 Task: Create a due date automation trigger when advanced on, on the wednesday of the week a card is due add content with a description not ending with resume at 11:00 AM.
Action: Mouse moved to (1084, 88)
Screenshot: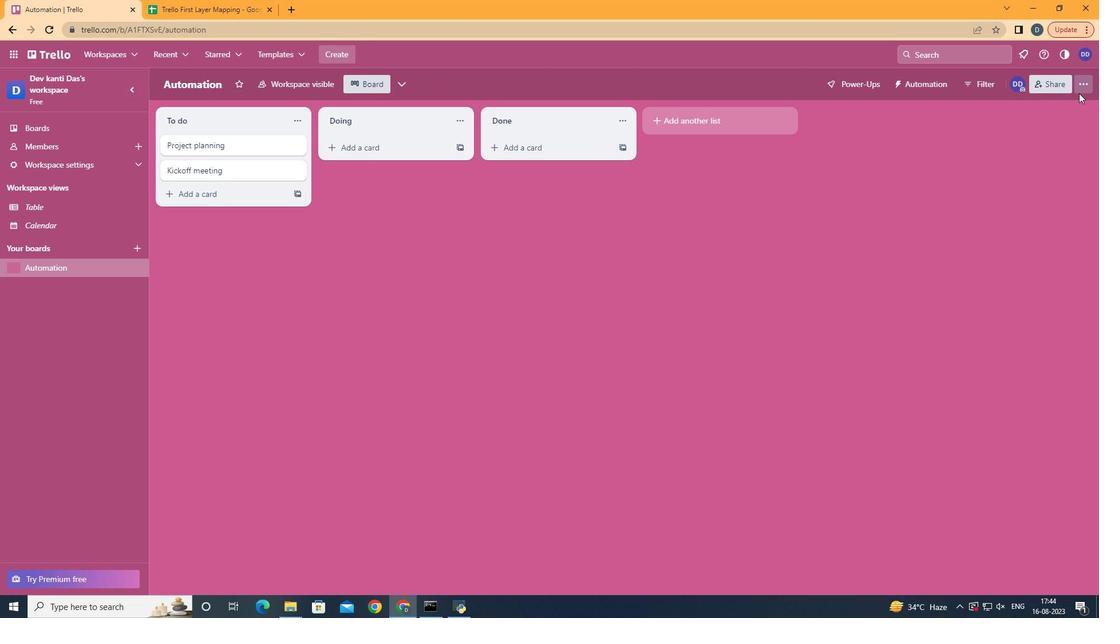
Action: Mouse pressed left at (1084, 88)
Screenshot: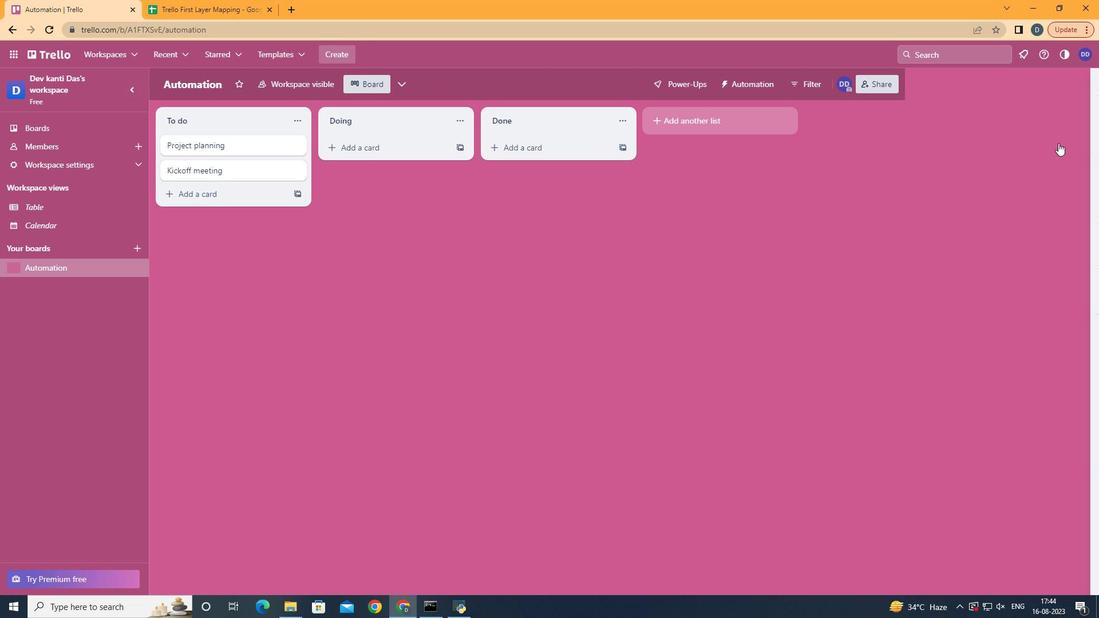 
Action: Mouse moved to (970, 238)
Screenshot: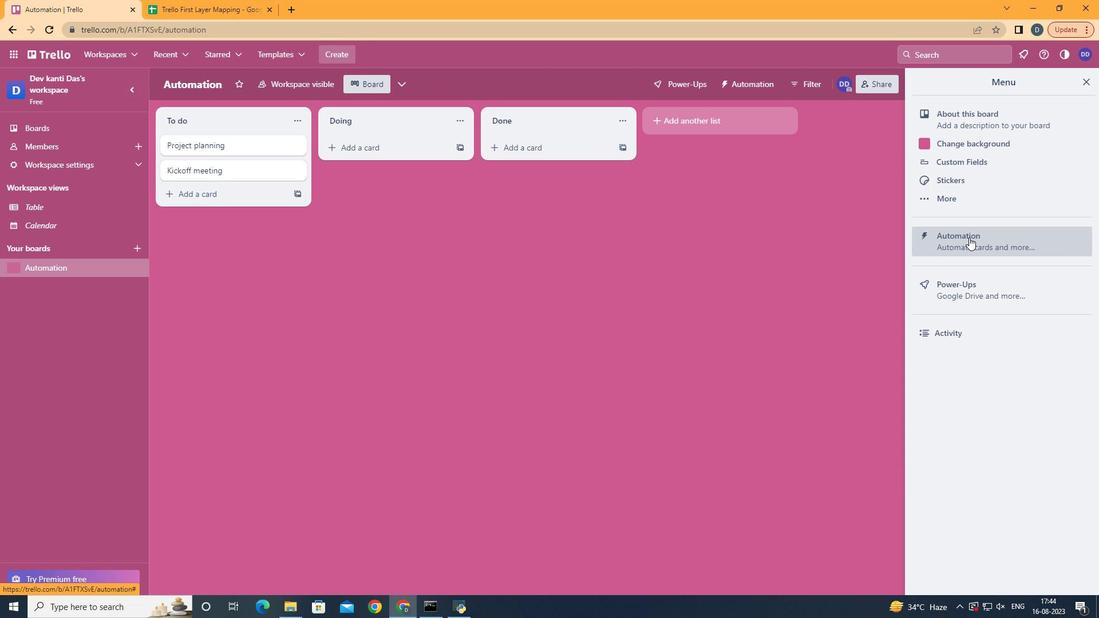 
Action: Mouse pressed left at (970, 238)
Screenshot: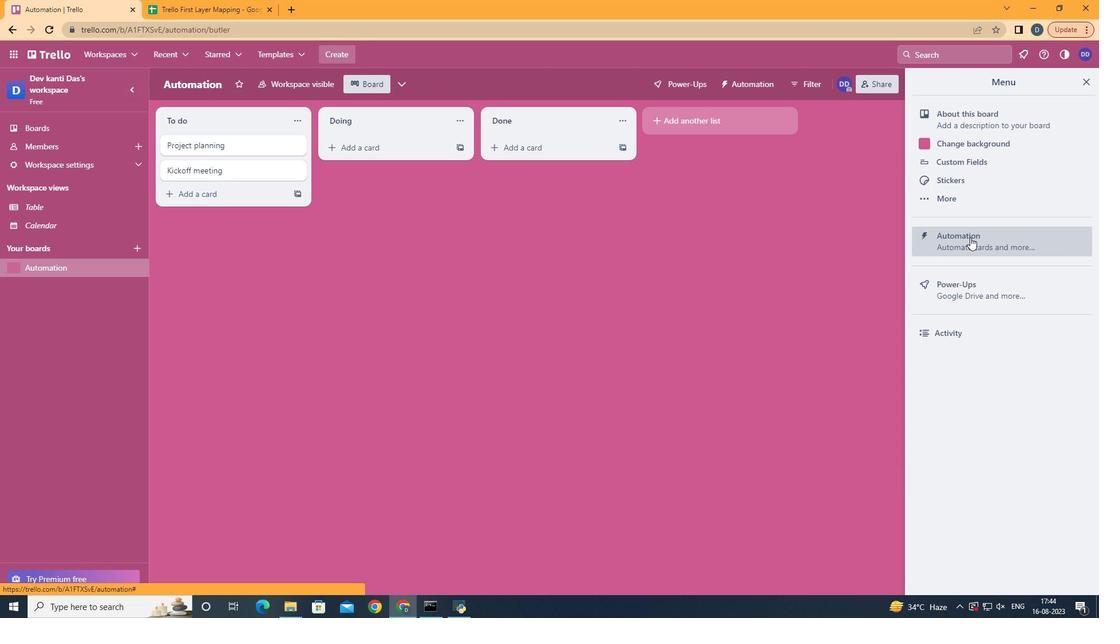 
Action: Mouse moved to (227, 229)
Screenshot: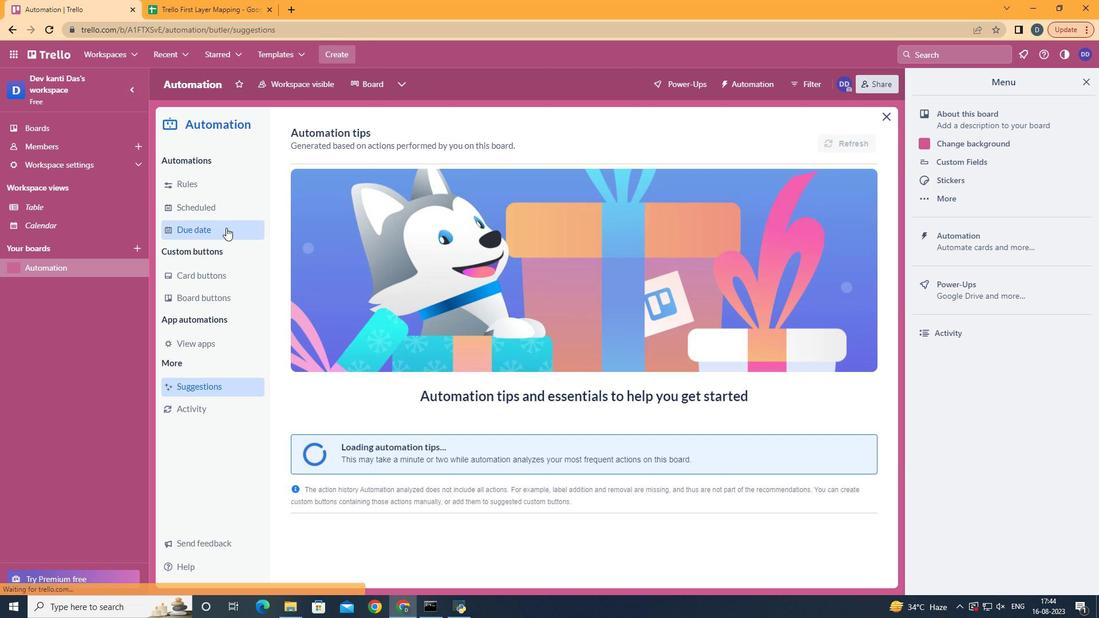 
Action: Mouse pressed left at (227, 229)
Screenshot: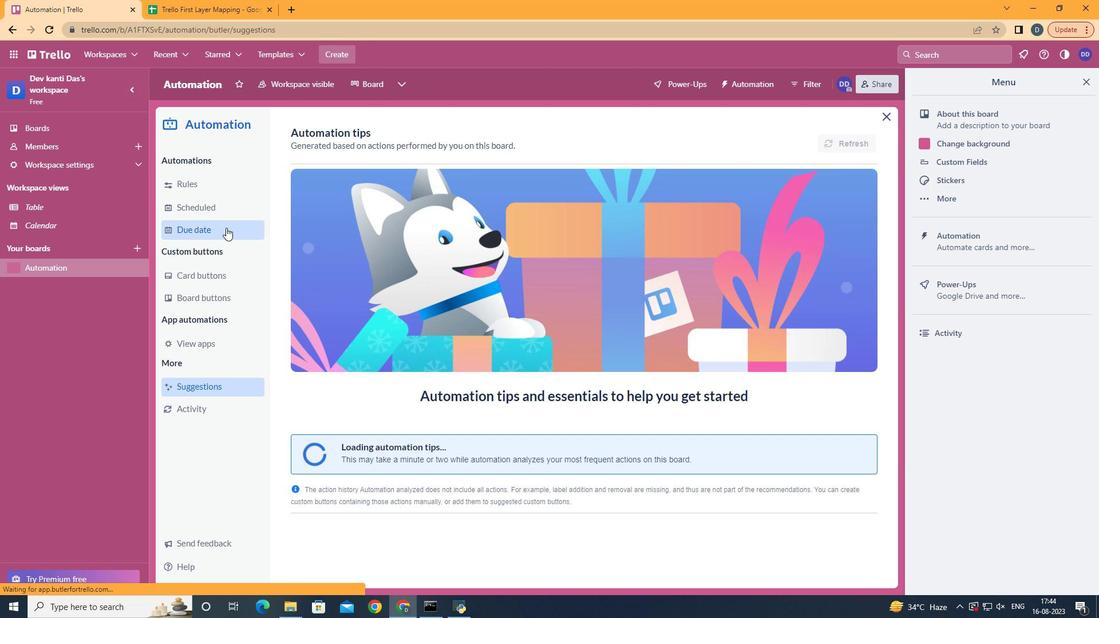 
Action: Mouse moved to (800, 138)
Screenshot: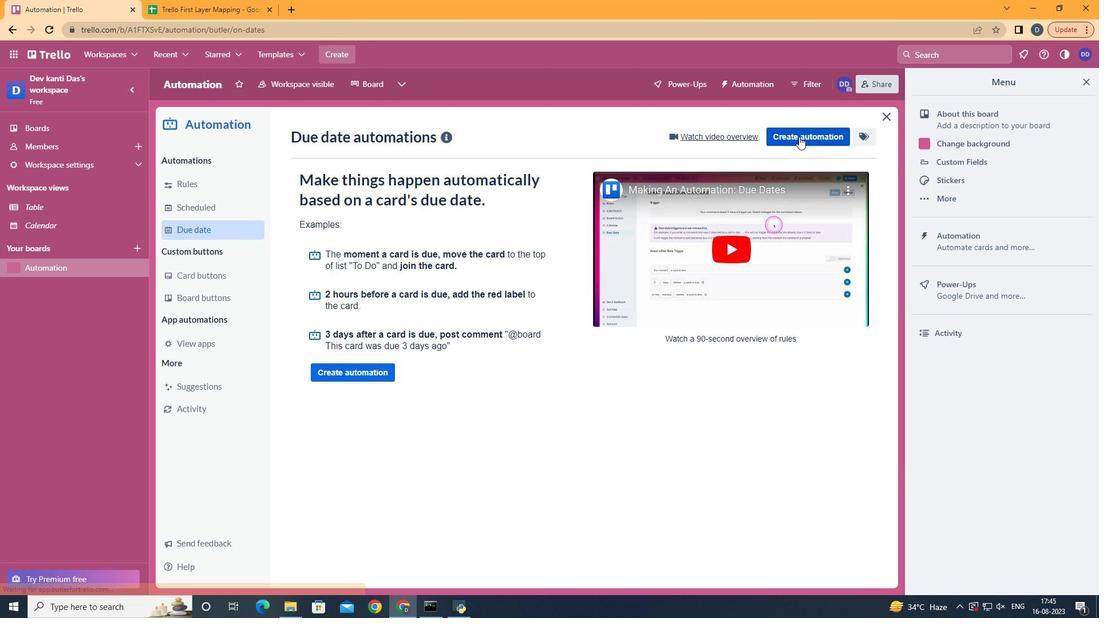 
Action: Mouse pressed left at (800, 138)
Screenshot: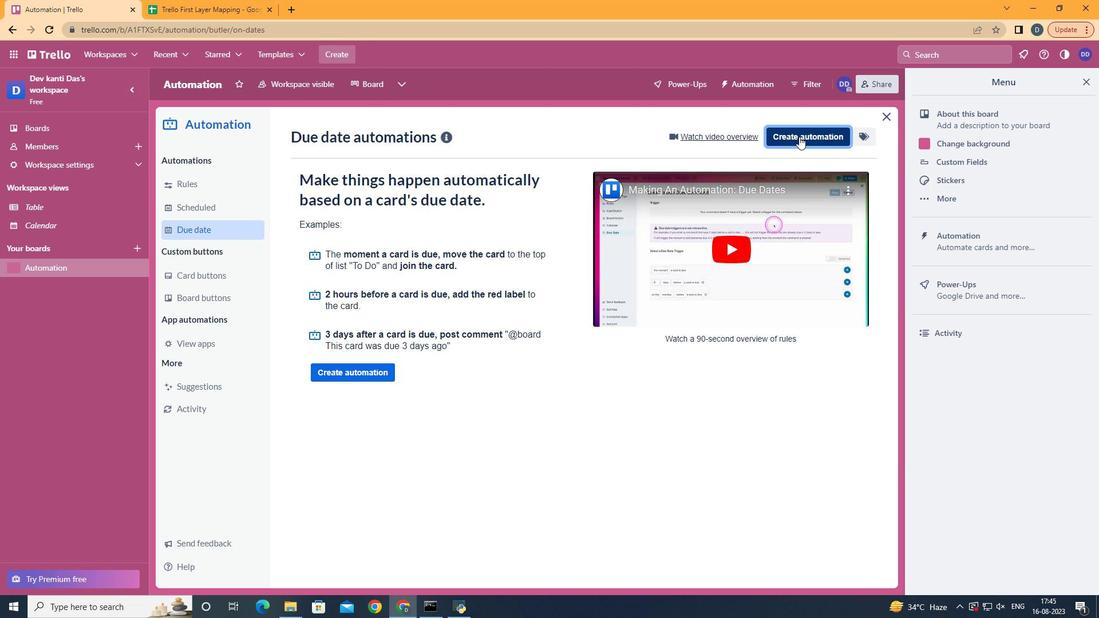 
Action: Mouse moved to (651, 247)
Screenshot: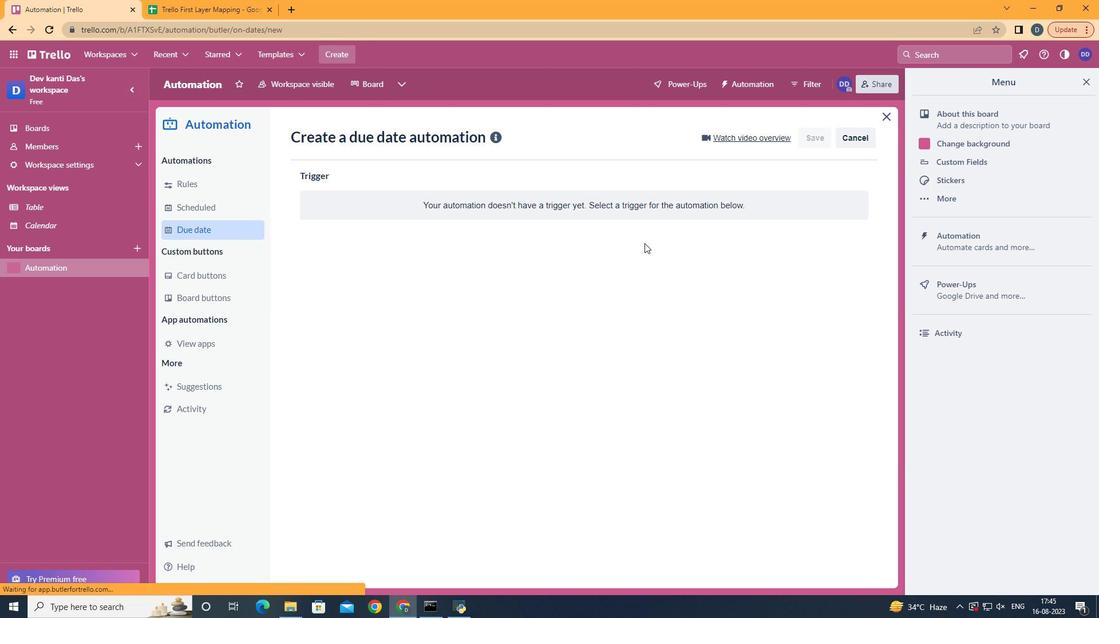 
Action: Mouse pressed left at (651, 247)
Screenshot: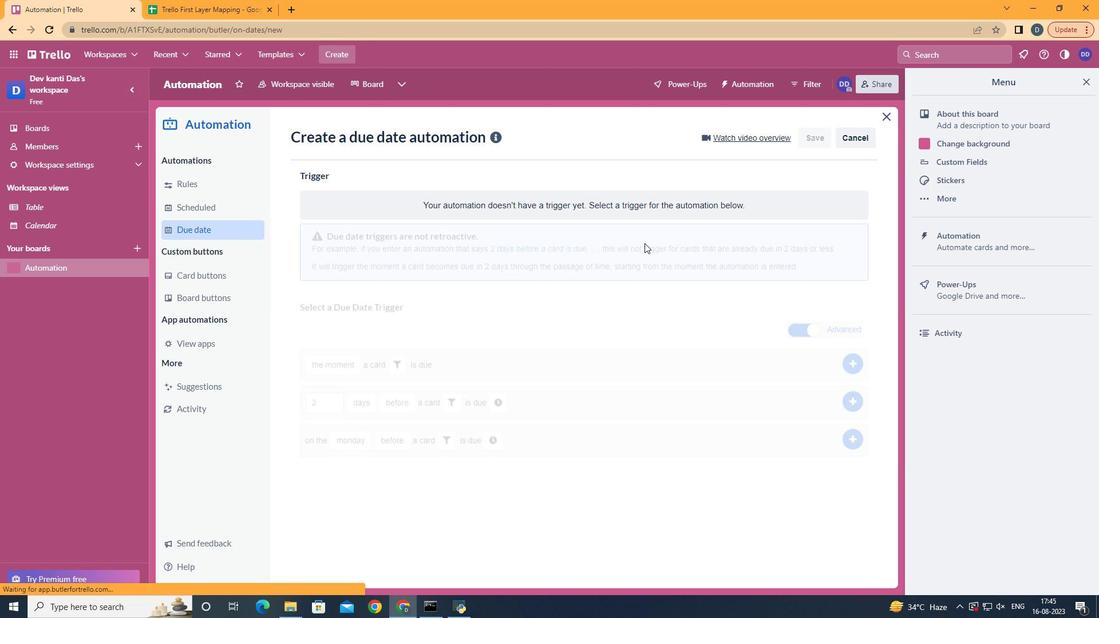 
Action: Mouse moved to (373, 352)
Screenshot: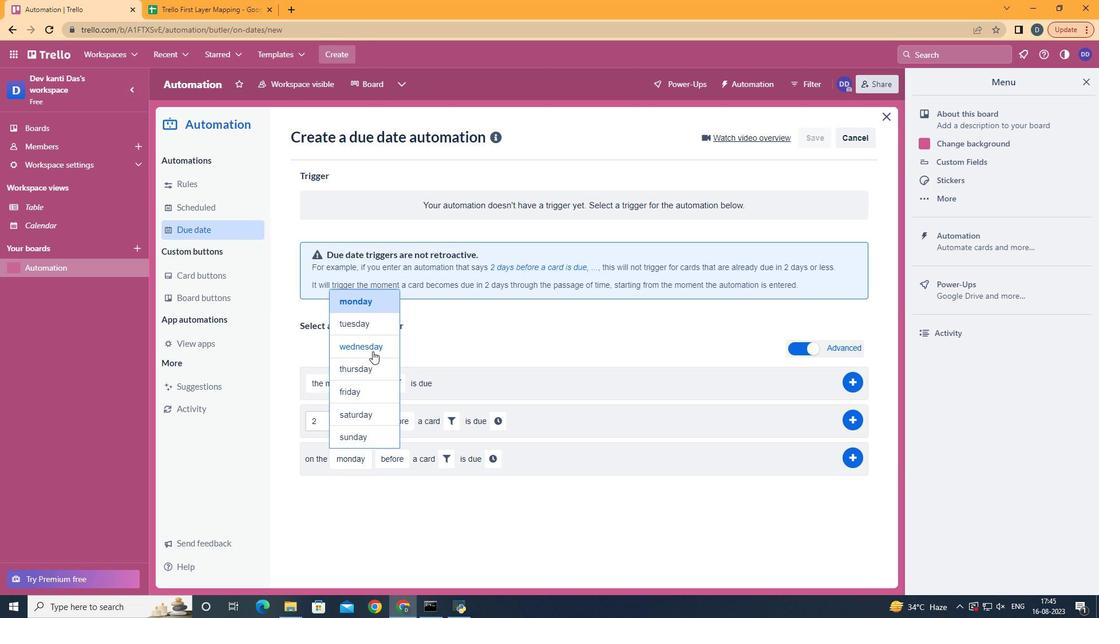 
Action: Mouse pressed left at (373, 352)
Screenshot: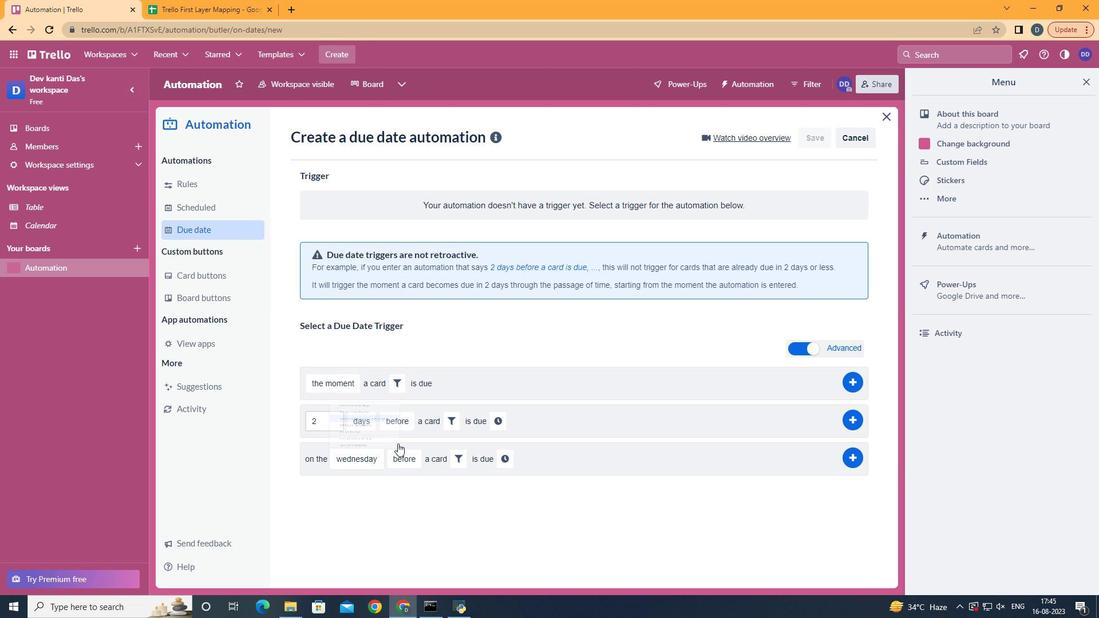 
Action: Mouse moved to (425, 523)
Screenshot: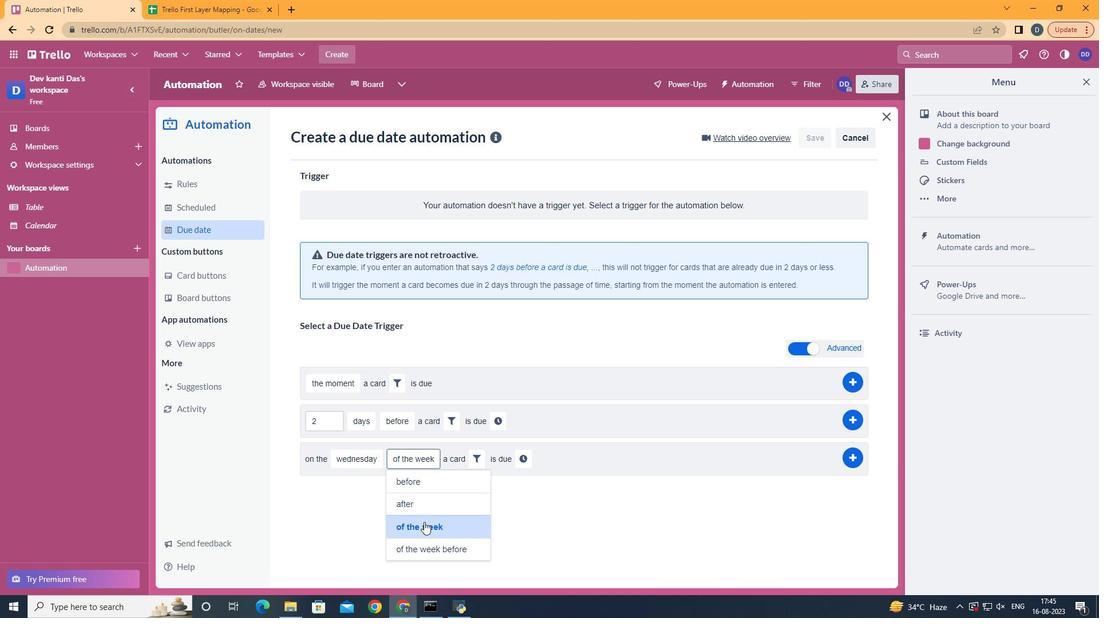 
Action: Mouse pressed left at (425, 523)
Screenshot: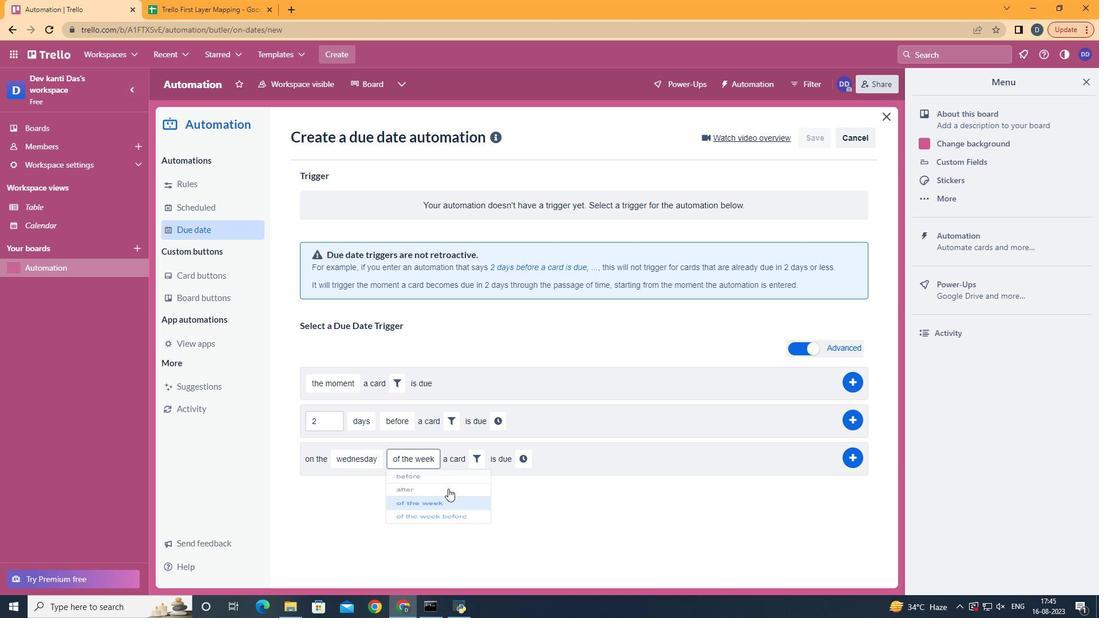 
Action: Mouse moved to (485, 449)
Screenshot: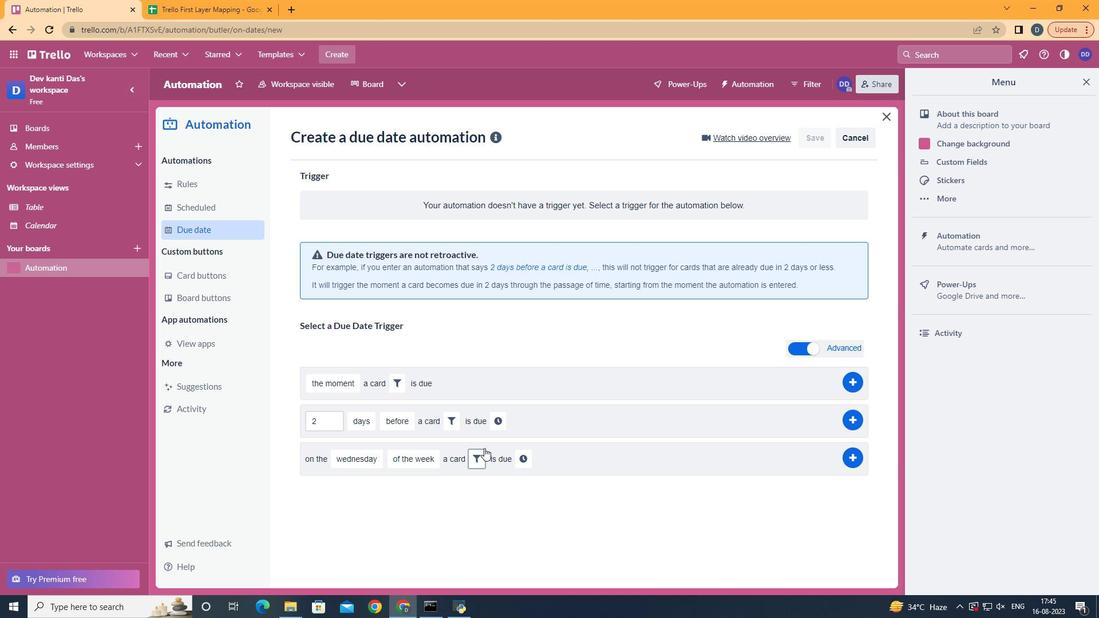 
Action: Mouse pressed left at (485, 449)
Screenshot: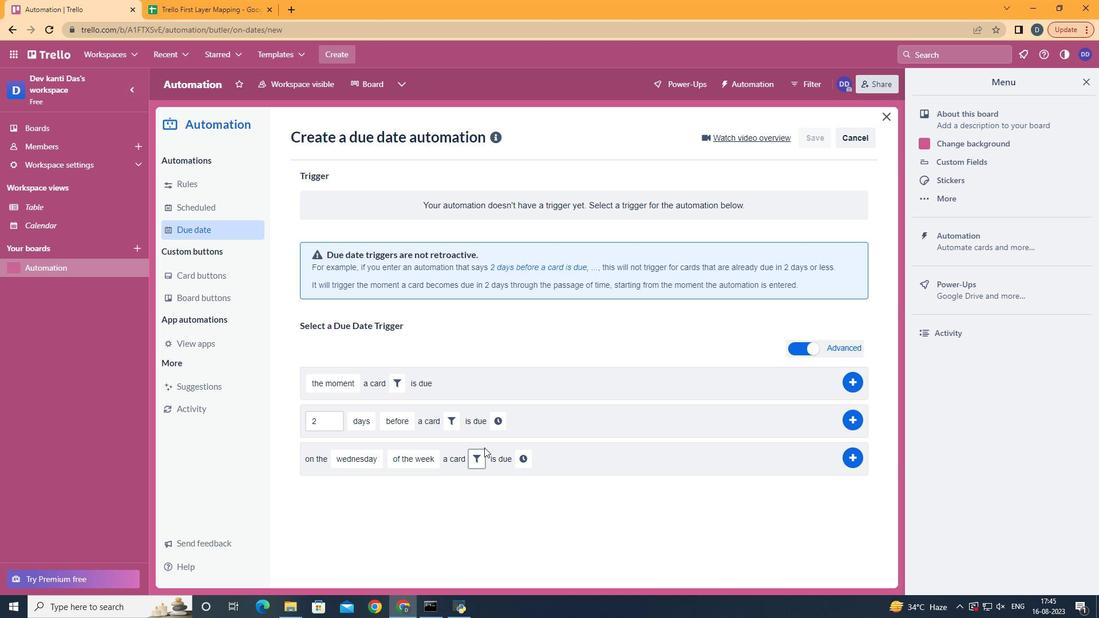 
Action: Mouse moved to (619, 491)
Screenshot: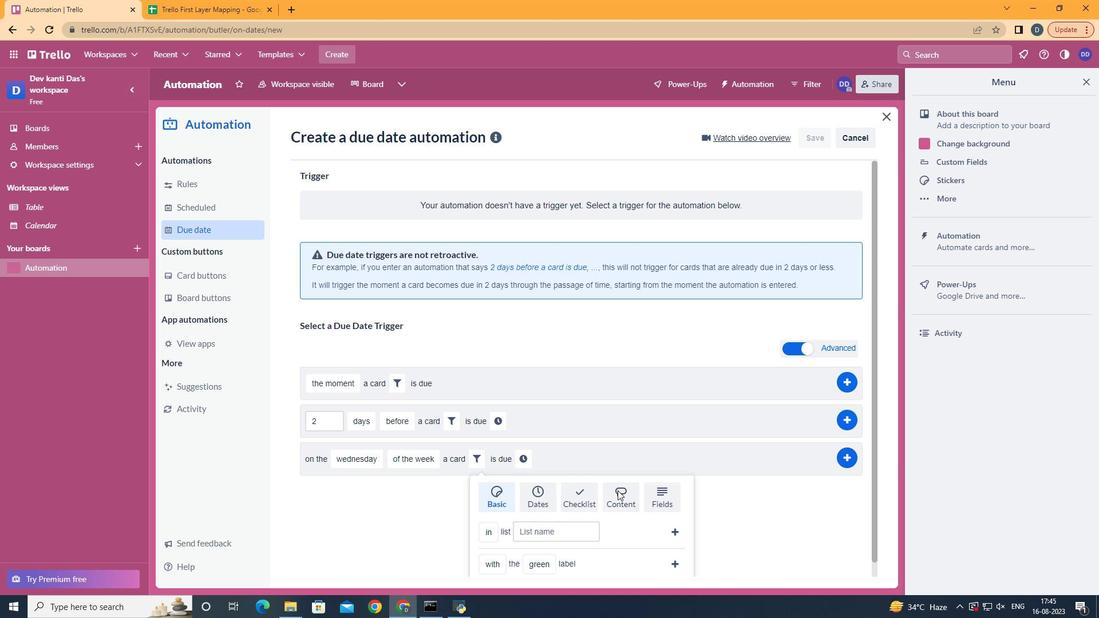 
Action: Mouse pressed left at (619, 491)
Screenshot: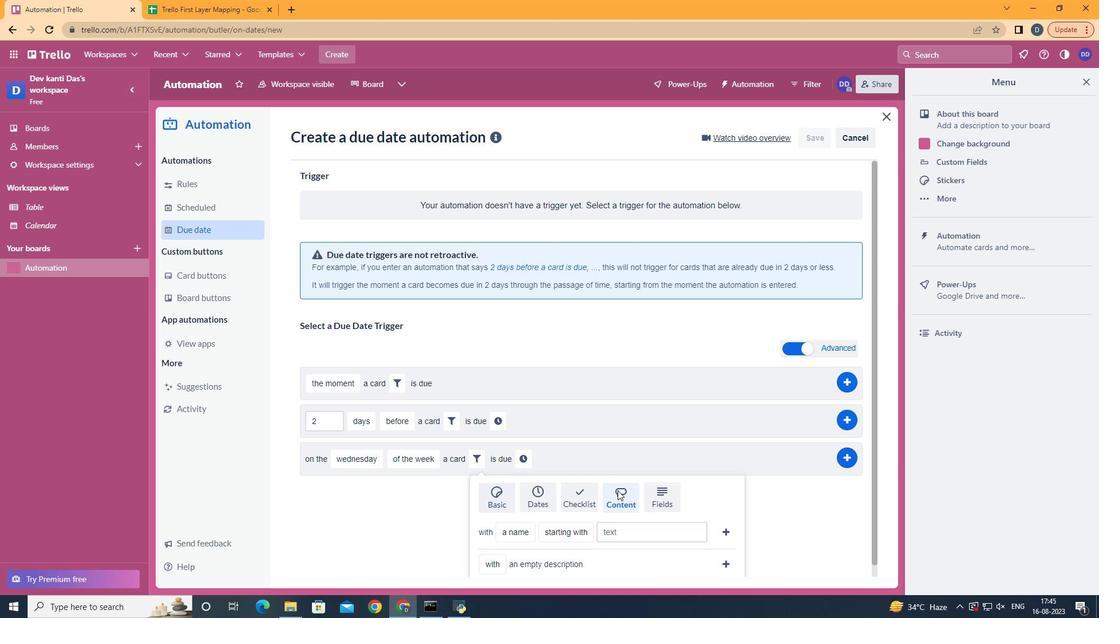 
Action: Mouse moved to (545, 483)
Screenshot: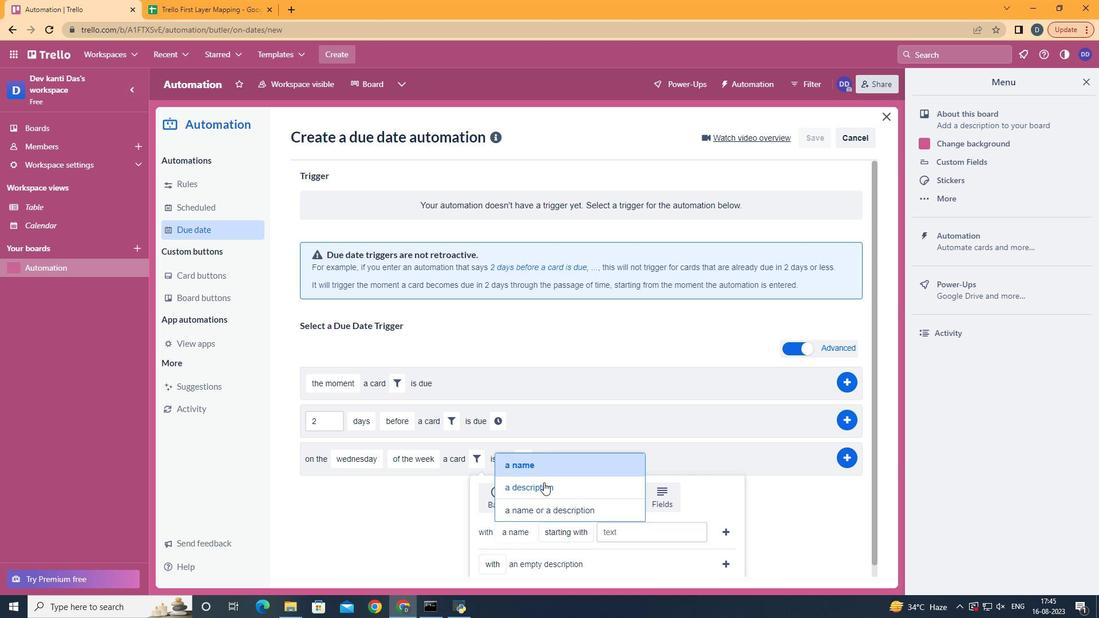 
Action: Mouse pressed left at (545, 483)
Screenshot: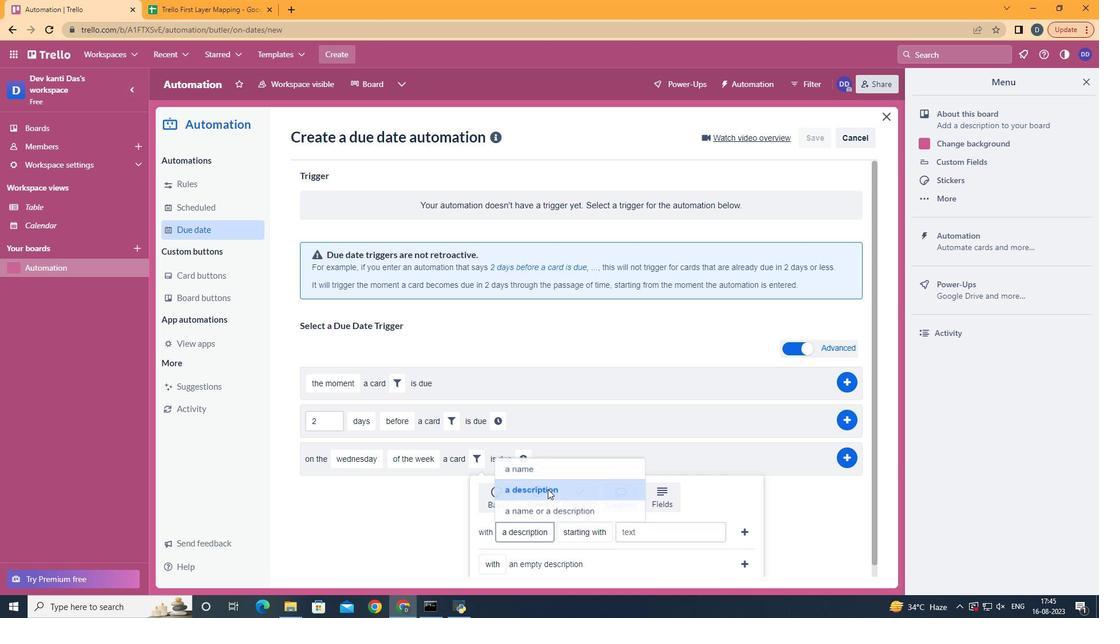 
Action: Mouse moved to (612, 470)
Screenshot: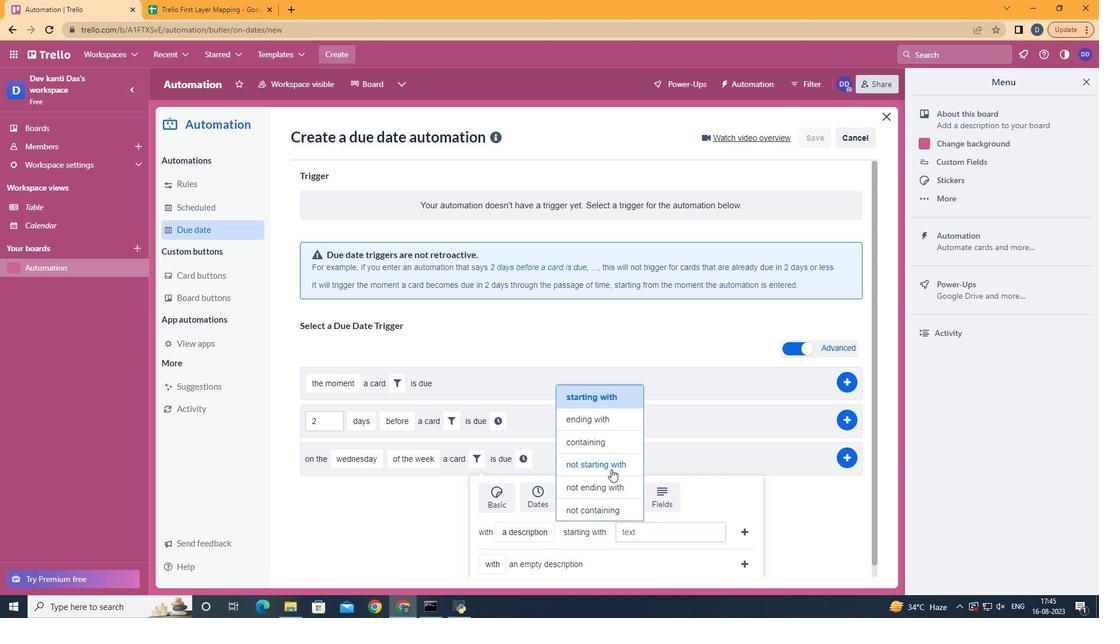
Action: Mouse pressed left at (612, 470)
Screenshot: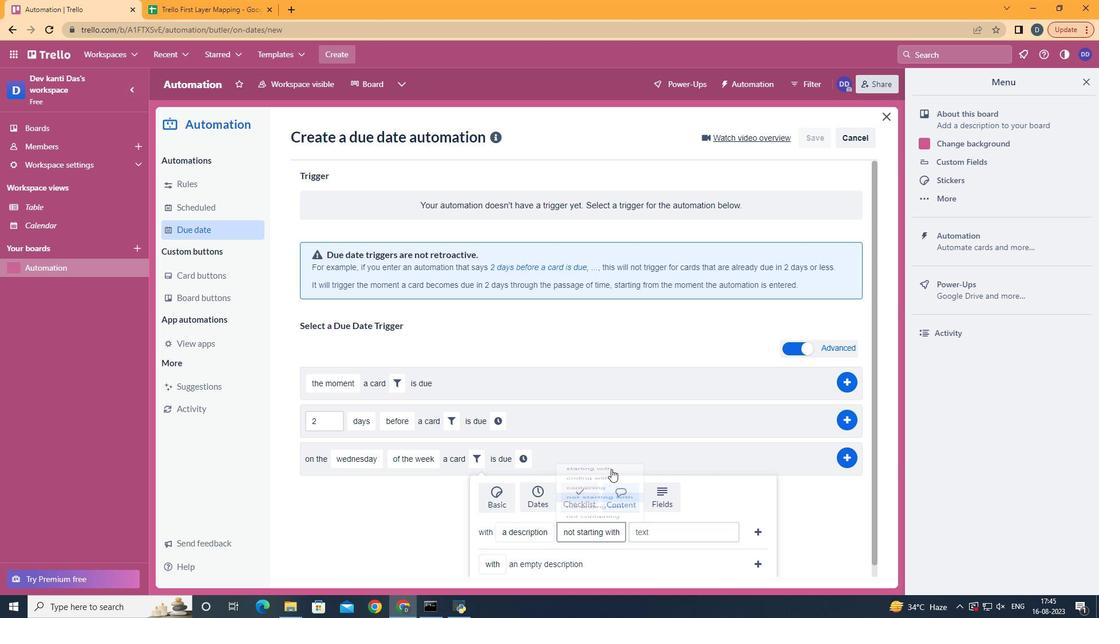 
Action: Mouse moved to (612, 485)
Screenshot: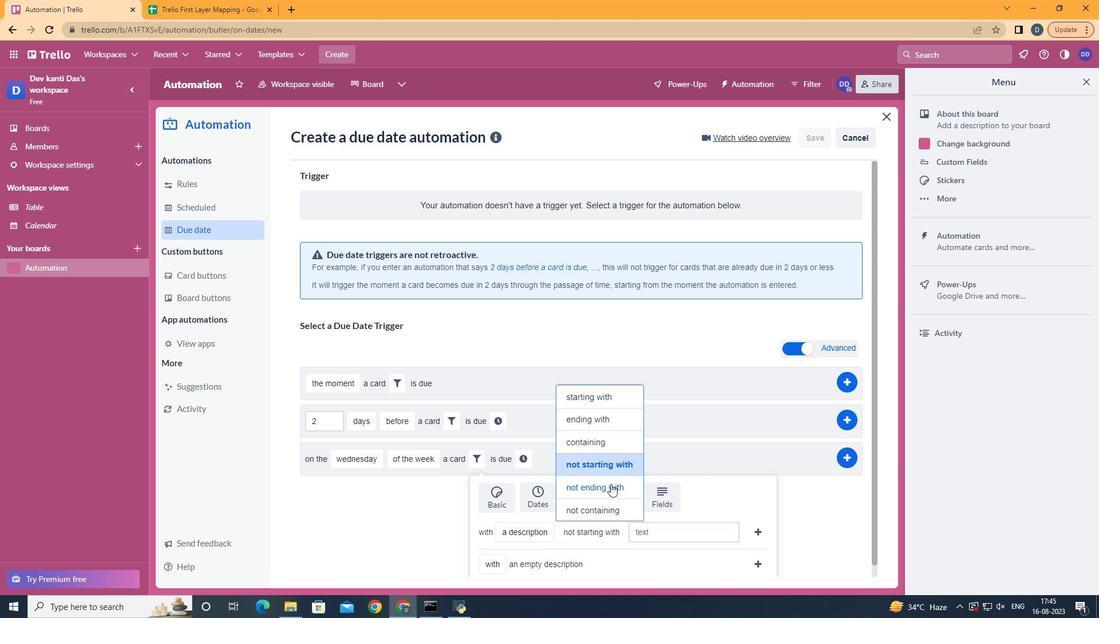 
Action: Mouse pressed left at (612, 485)
Screenshot: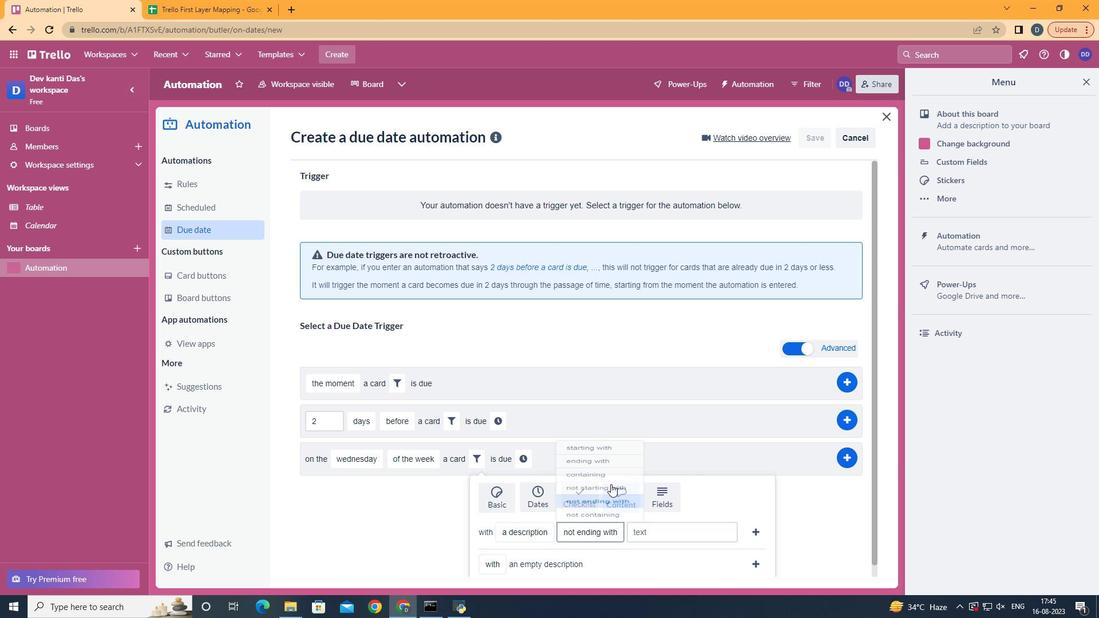 
Action: Mouse moved to (661, 535)
Screenshot: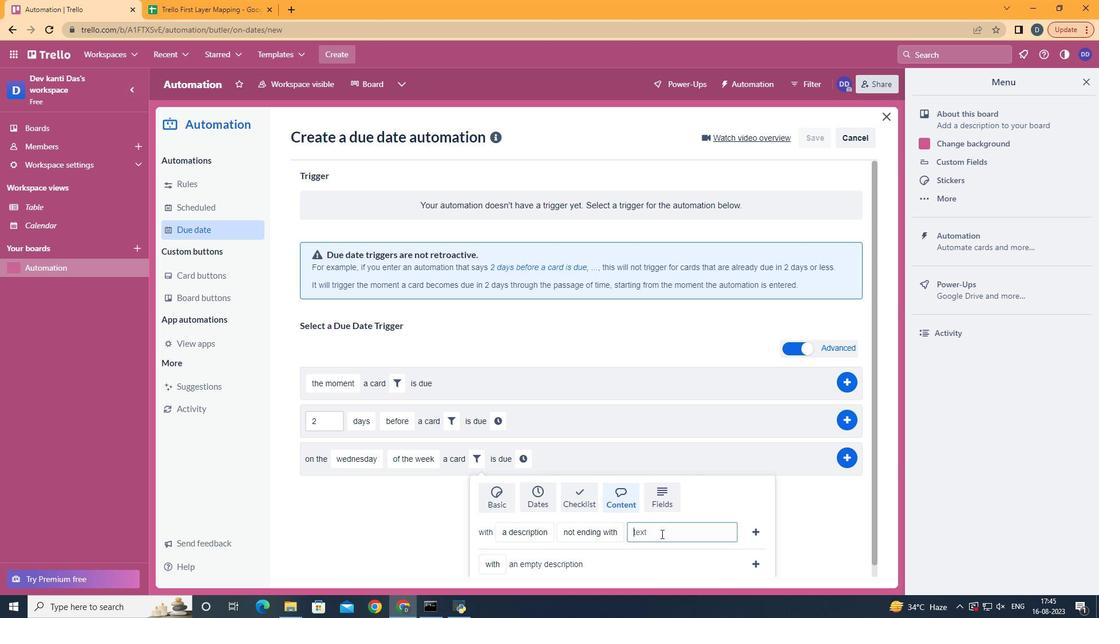 
Action: Mouse pressed left at (661, 535)
Screenshot: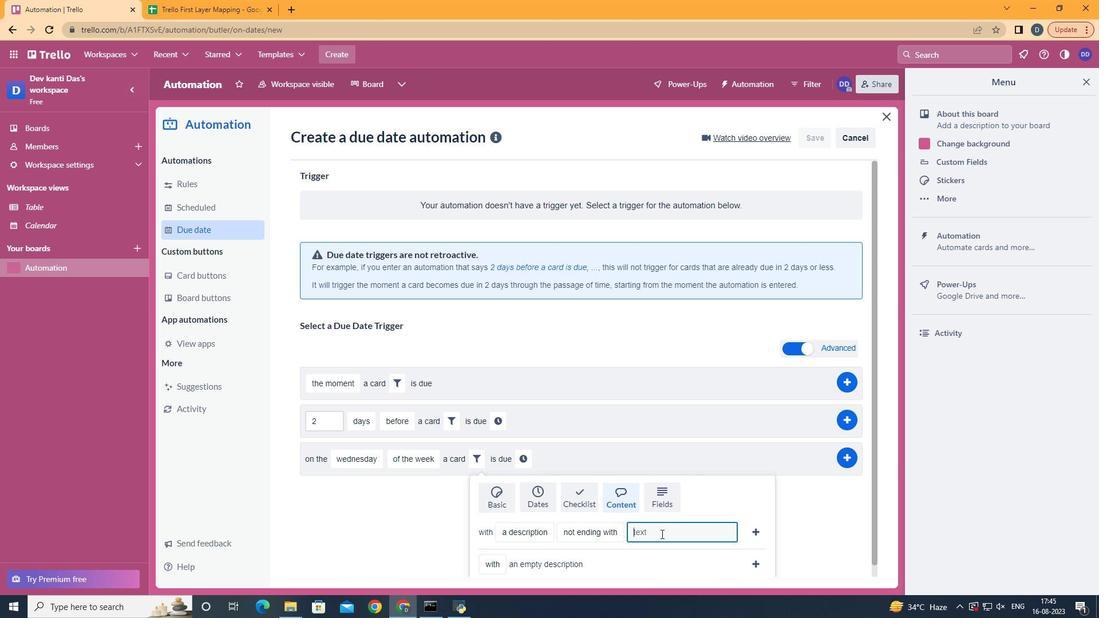 
Action: Mouse moved to (662, 535)
Screenshot: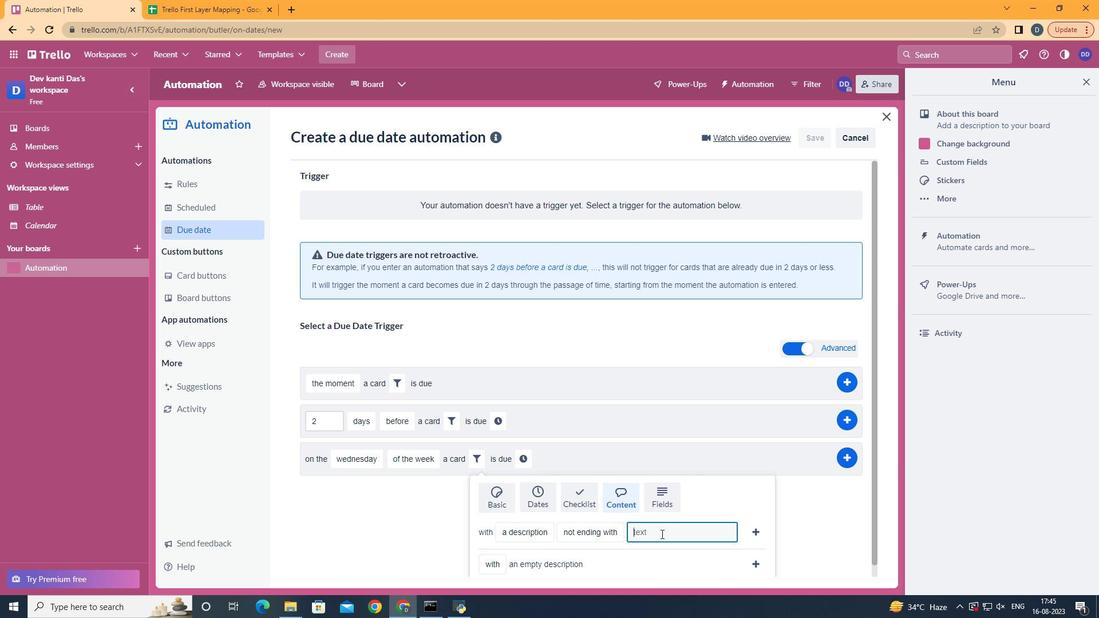 
Action: Key pressed resume
Screenshot: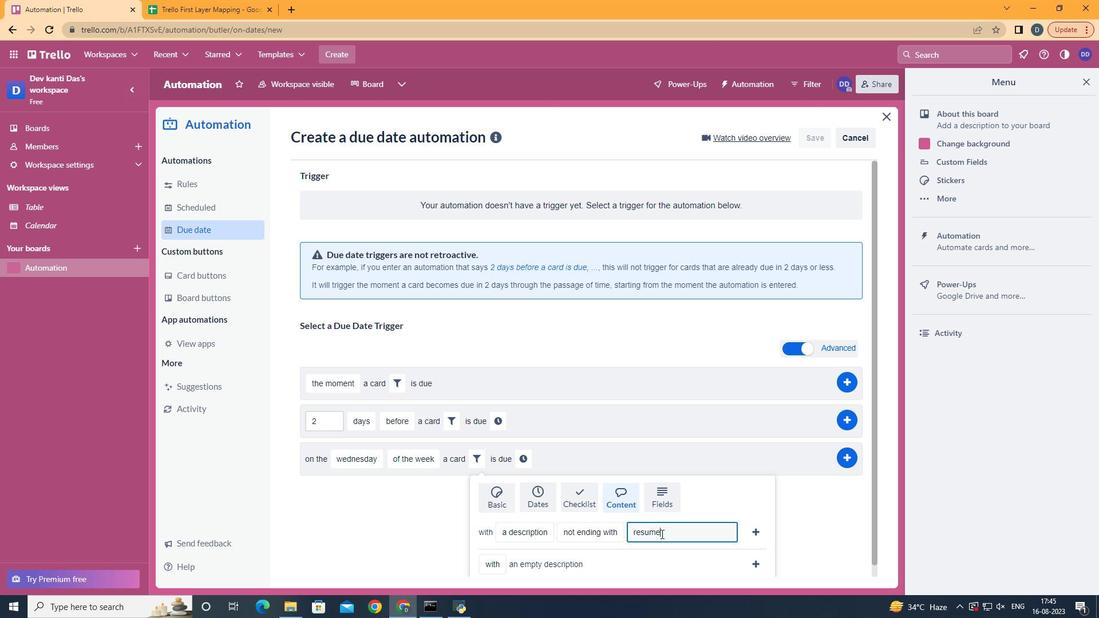 
Action: Mouse moved to (759, 530)
Screenshot: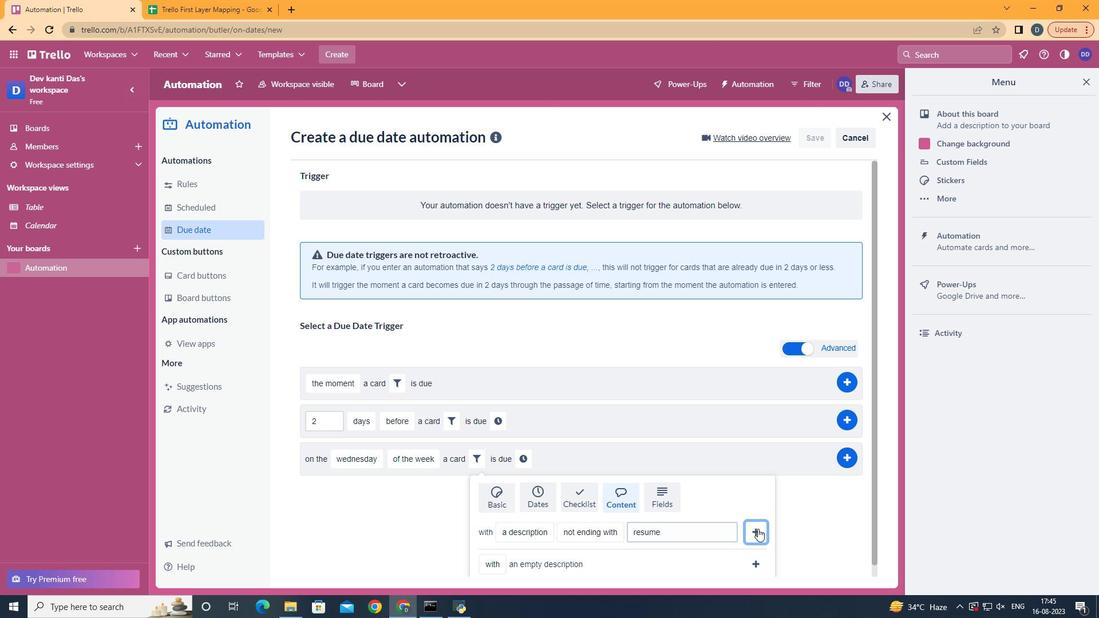 
Action: Mouse pressed left at (759, 530)
Screenshot: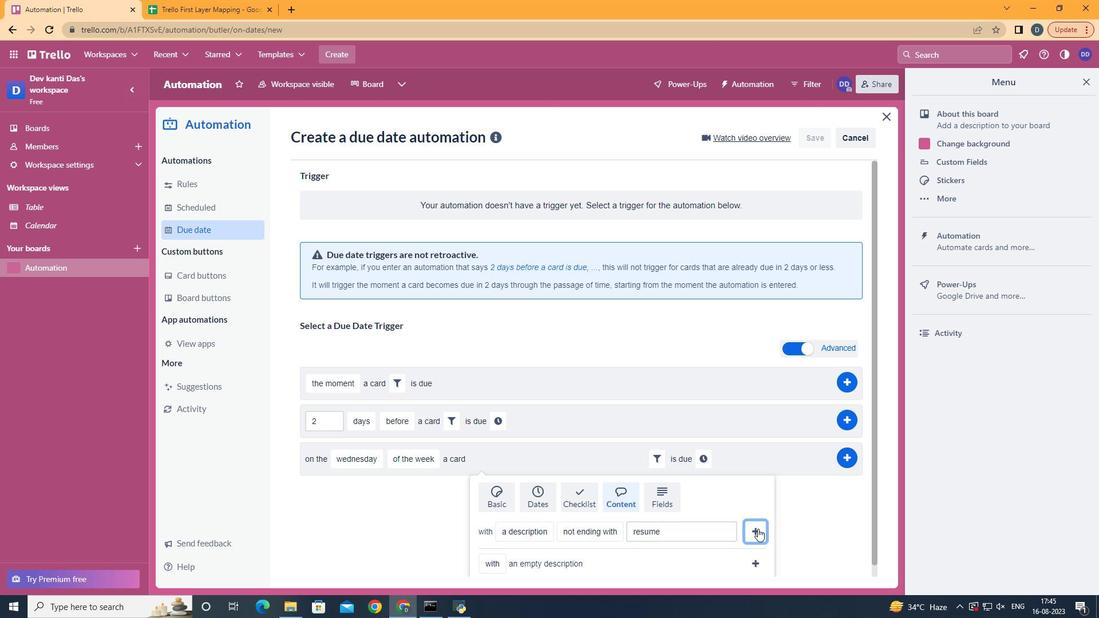 
Action: Mouse moved to (711, 467)
Screenshot: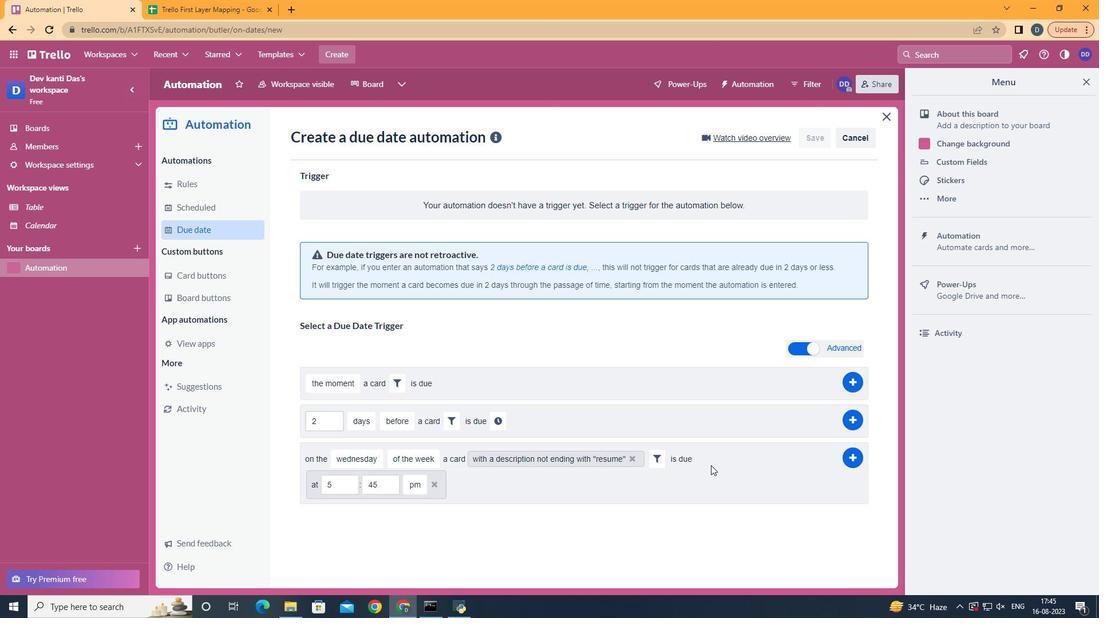 
Action: Mouse pressed left at (711, 467)
Screenshot: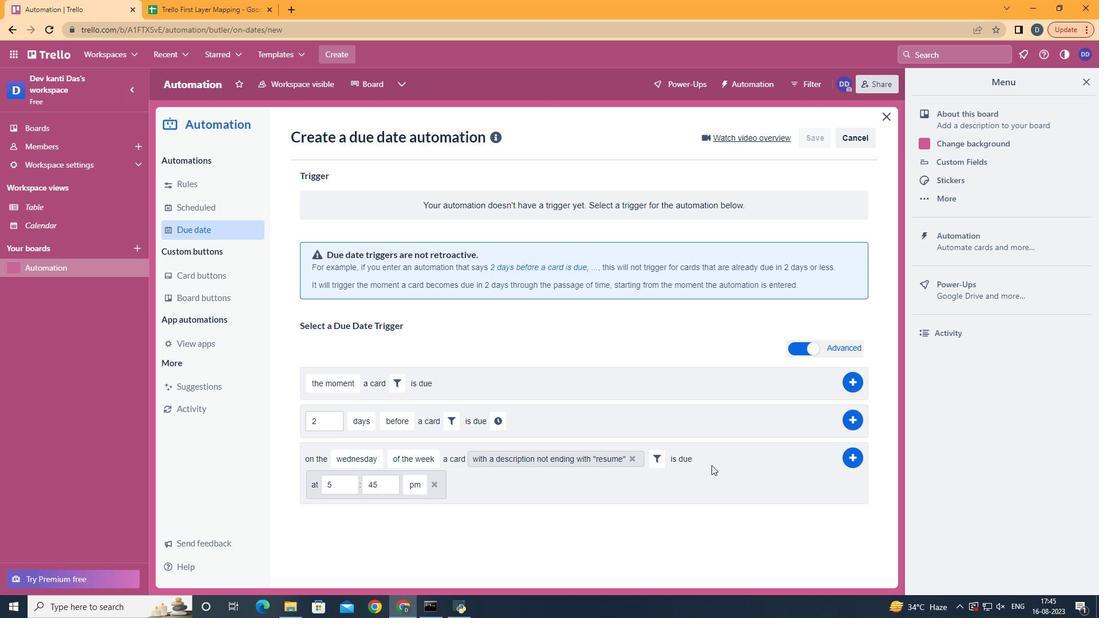 
Action: Mouse moved to (345, 483)
Screenshot: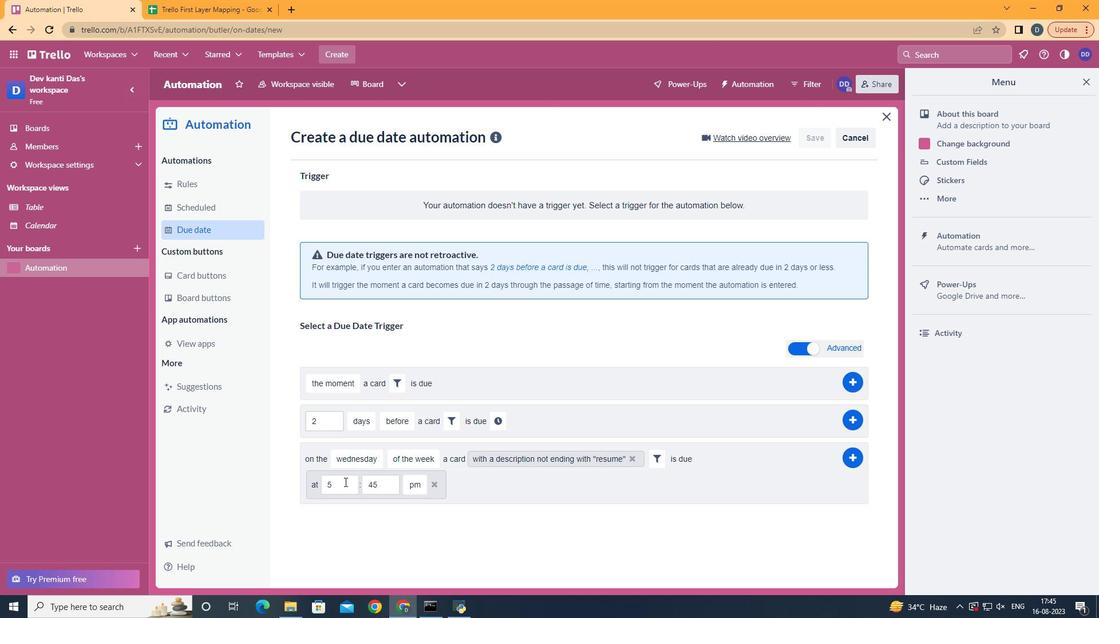 
Action: Mouse pressed left at (345, 483)
Screenshot: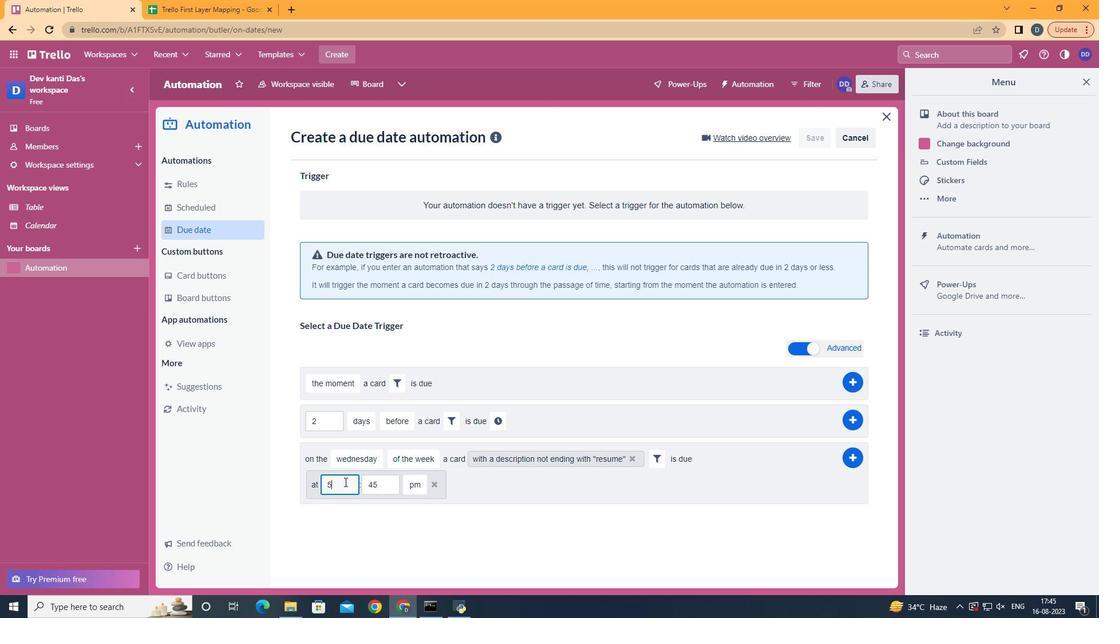 
Action: Key pressed <Key.backspace>11
Screenshot: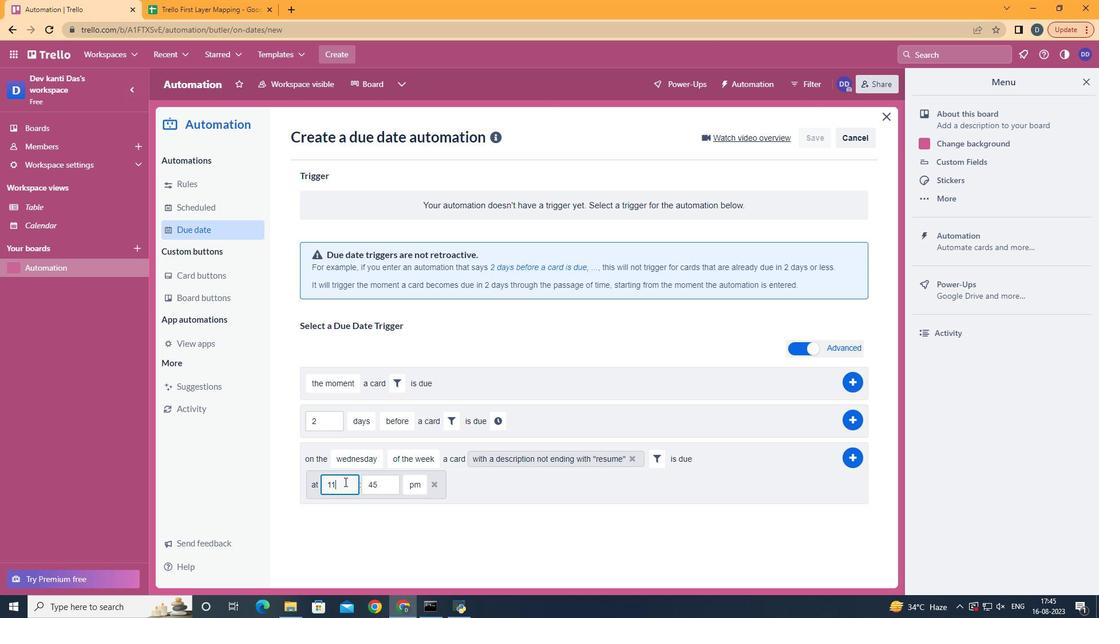 
Action: Mouse moved to (392, 482)
Screenshot: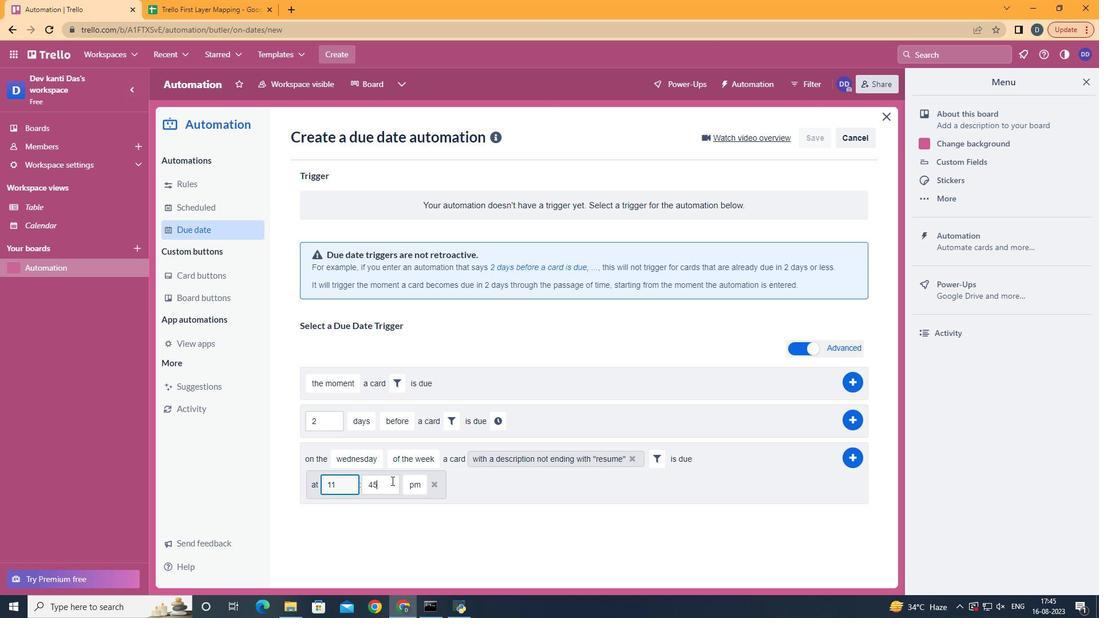 
Action: Mouse pressed left at (392, 482)
Screenshot: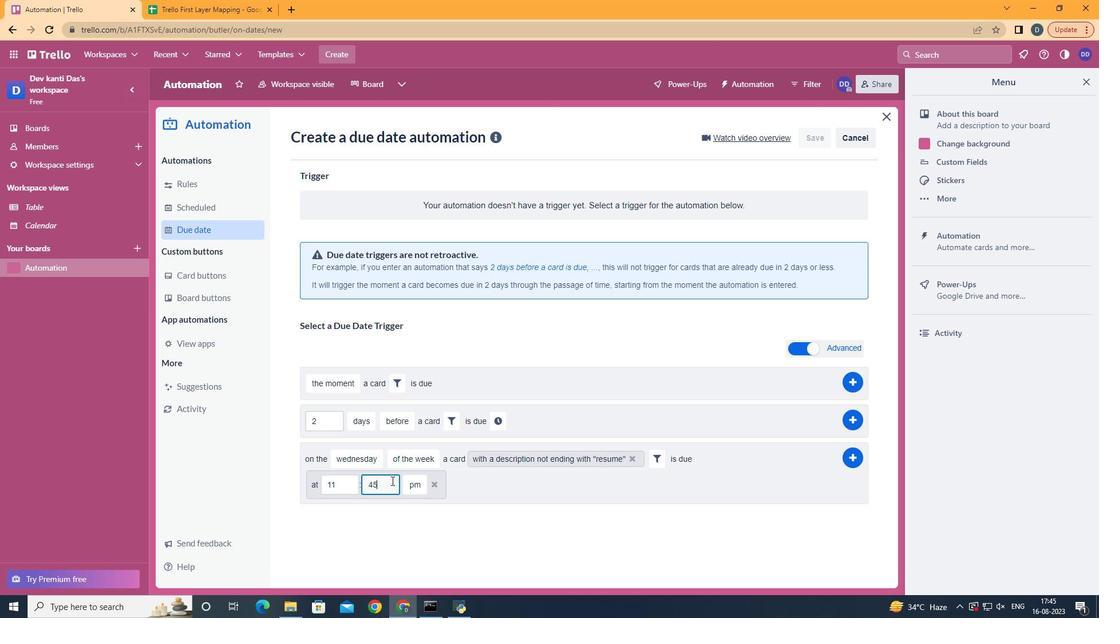 
Action: Key pressed <Key.backspace><Key.backspace>00
Screenshot: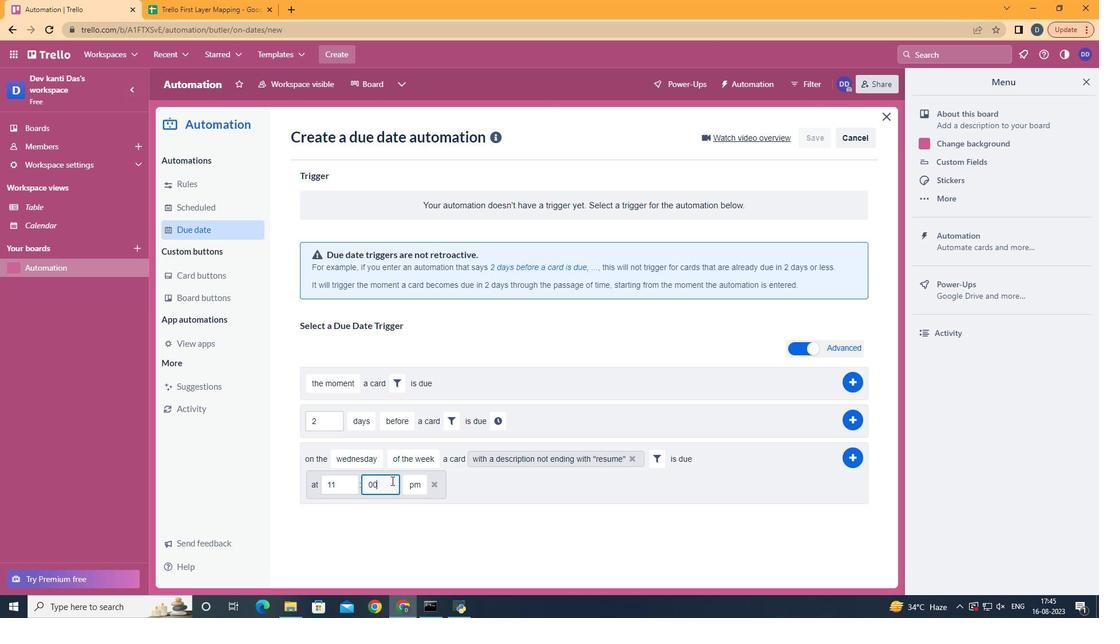 
Action: Mouse moved to (426, 507)
Screenshot: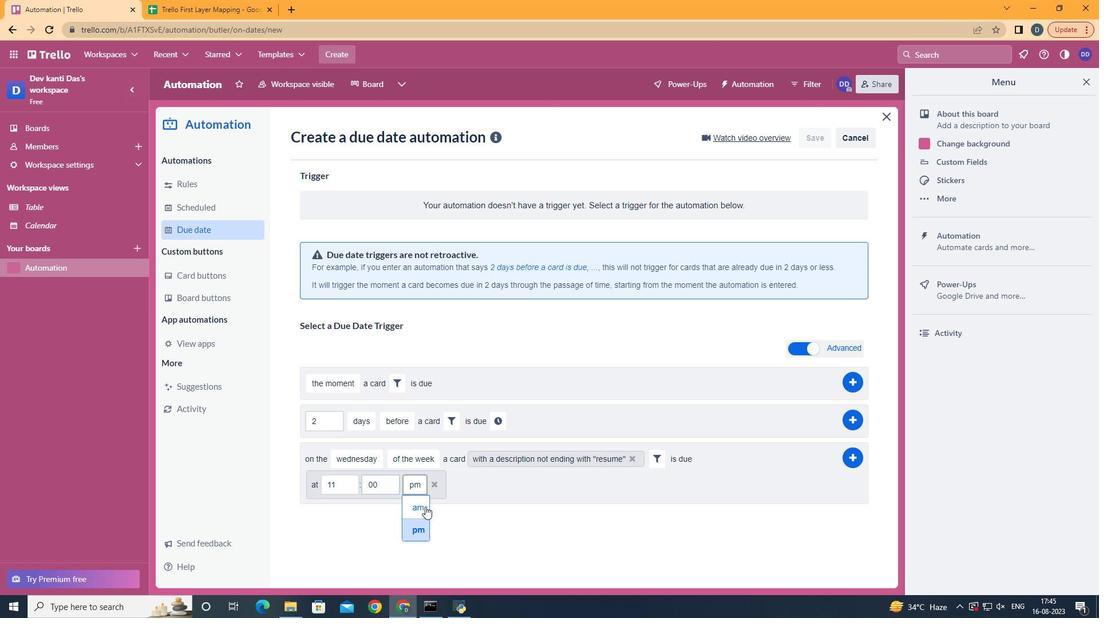 
Action: Mouse pressed left at (426, 507)
Screenshot: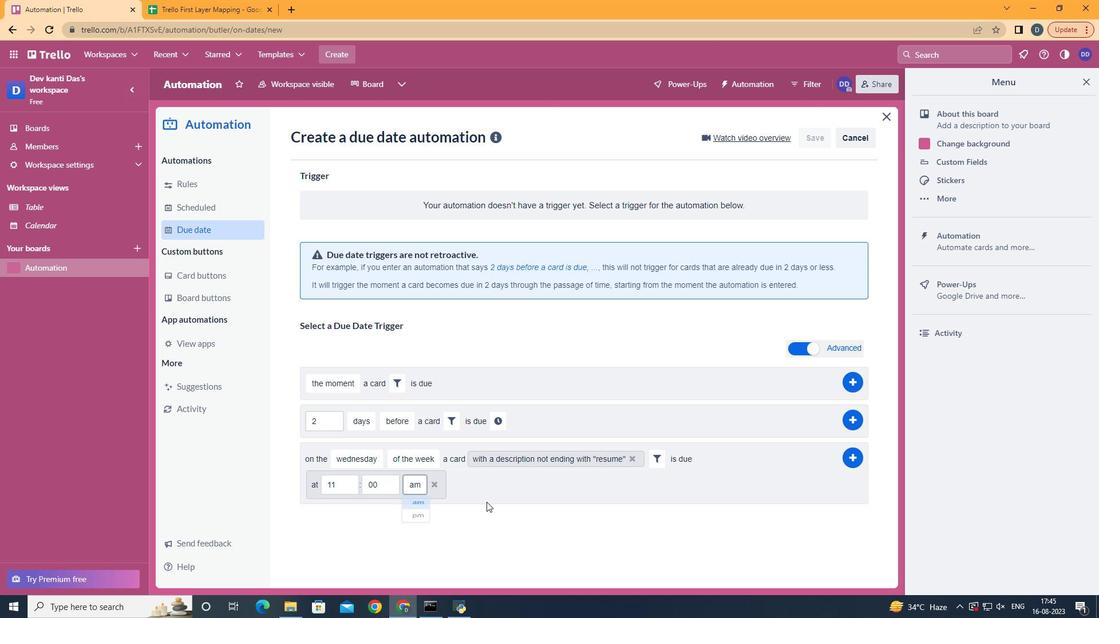 
Action: Mouse moved to (848, 455)
Screenshot: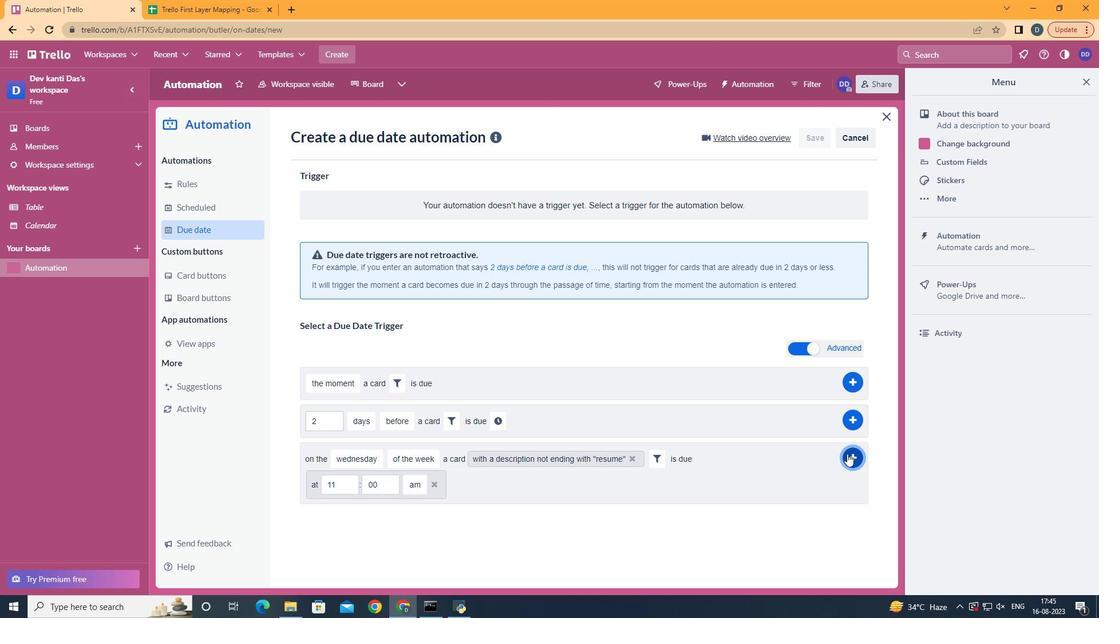 
Action: Mouse pressed left at (848, 455)
Screenshot: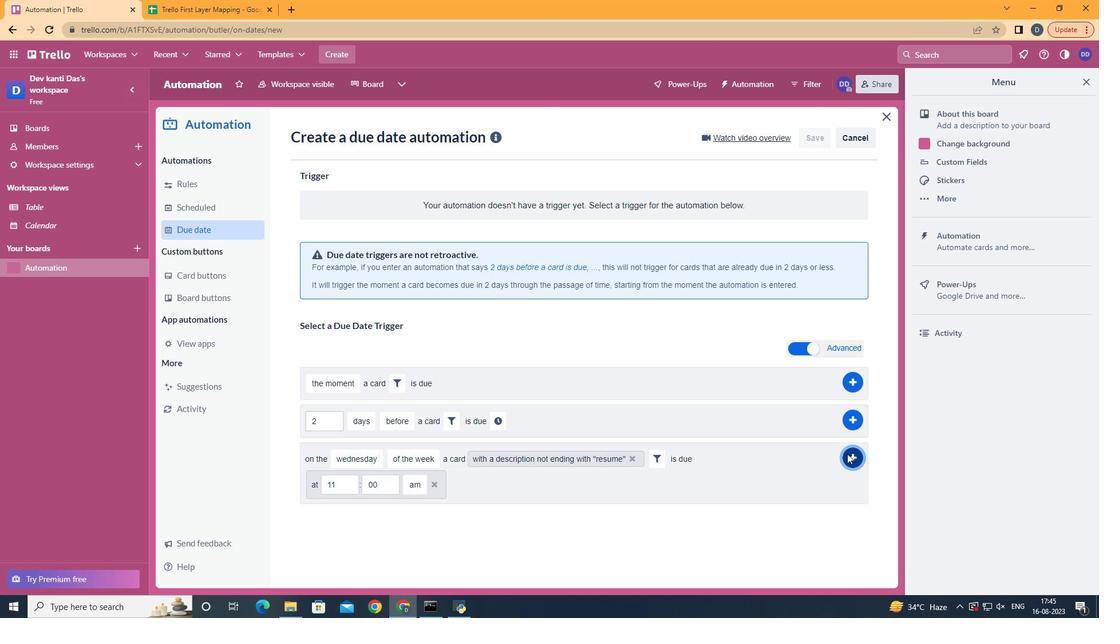 
